 Task: Name the current version of the file "meeting".
Action: Mouse moved to (42, 65)
Screenshot: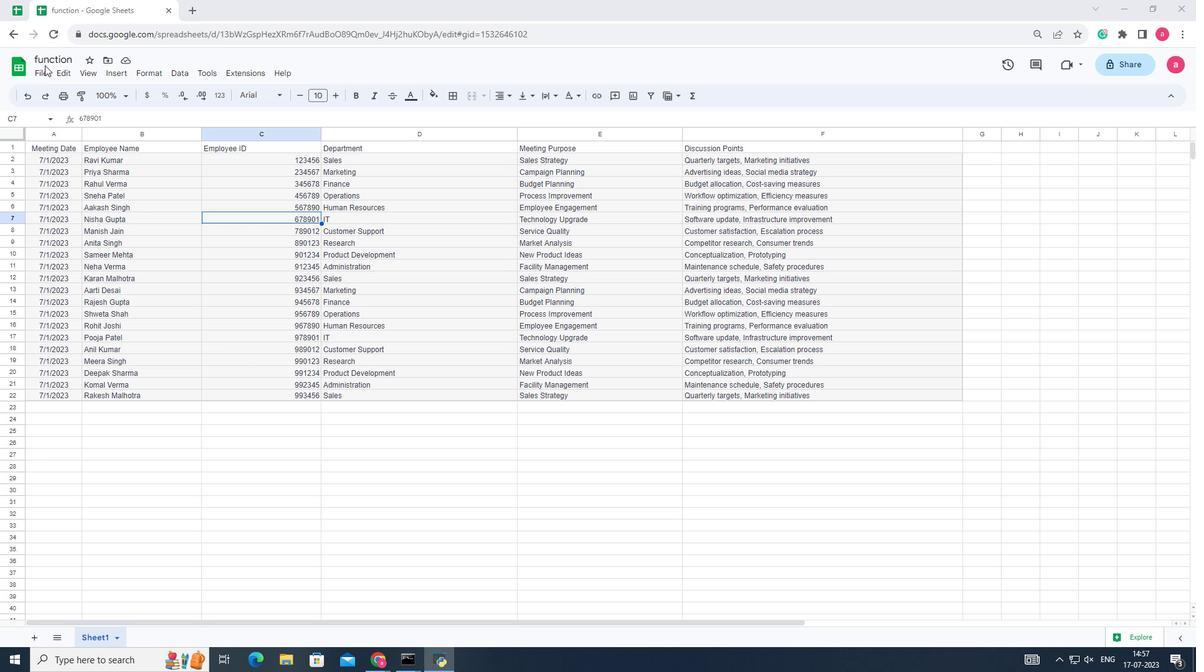 
Action: Mouse pressed left at (42, 65)
Screenshot: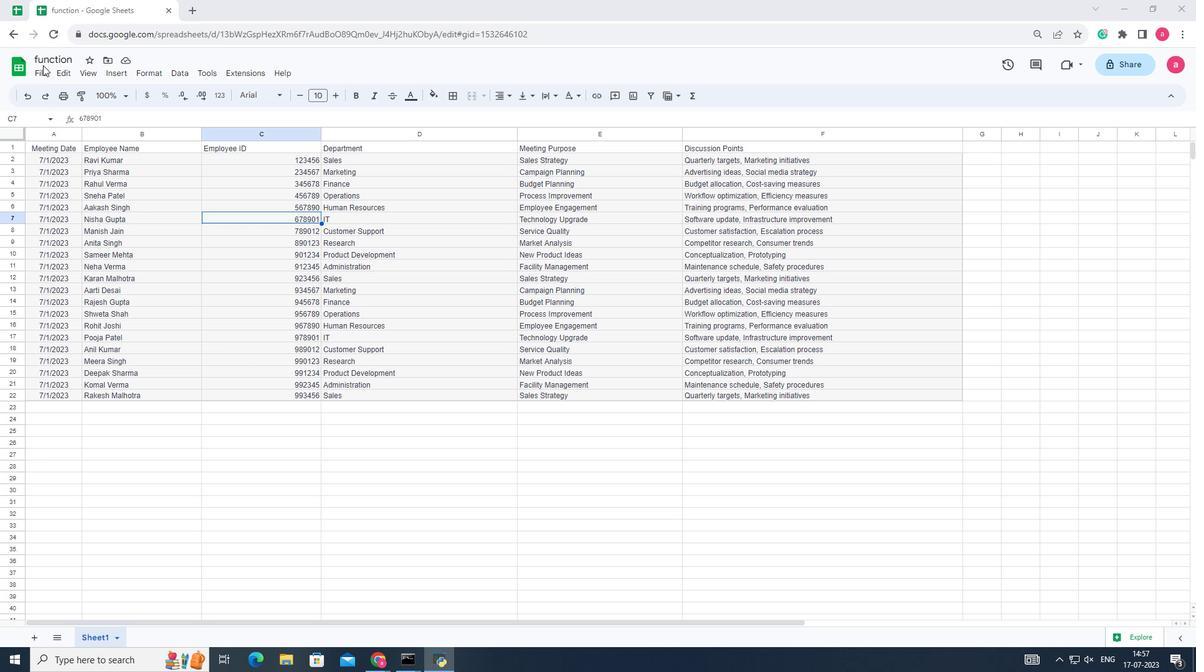 
Action: Mouse moved to (39, 69)
Screenshot: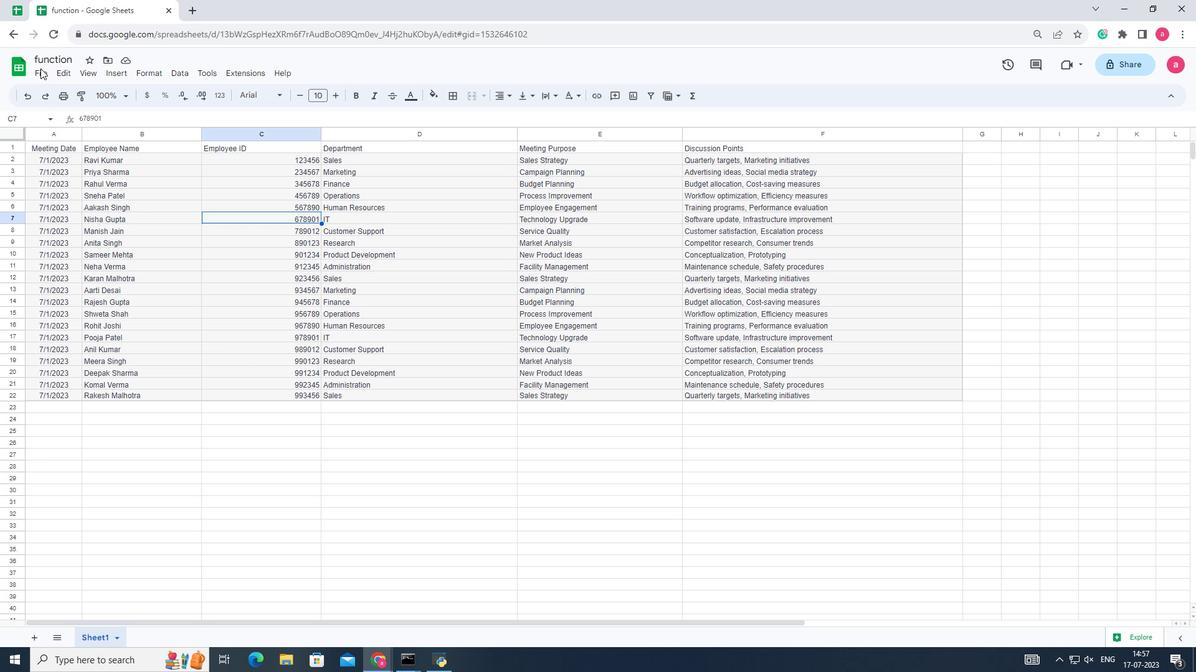 
Action: Mouse pressed left at (39, 69)
Screenshot: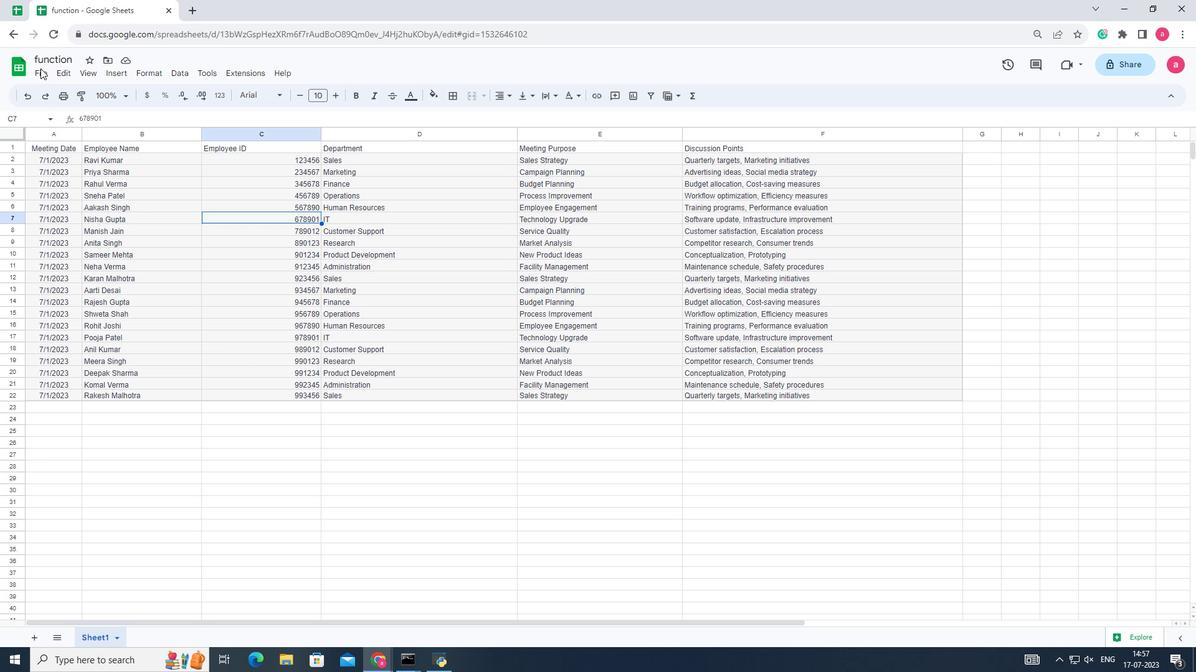 
Action: Mouse moved to (226, 324)
Screenshot: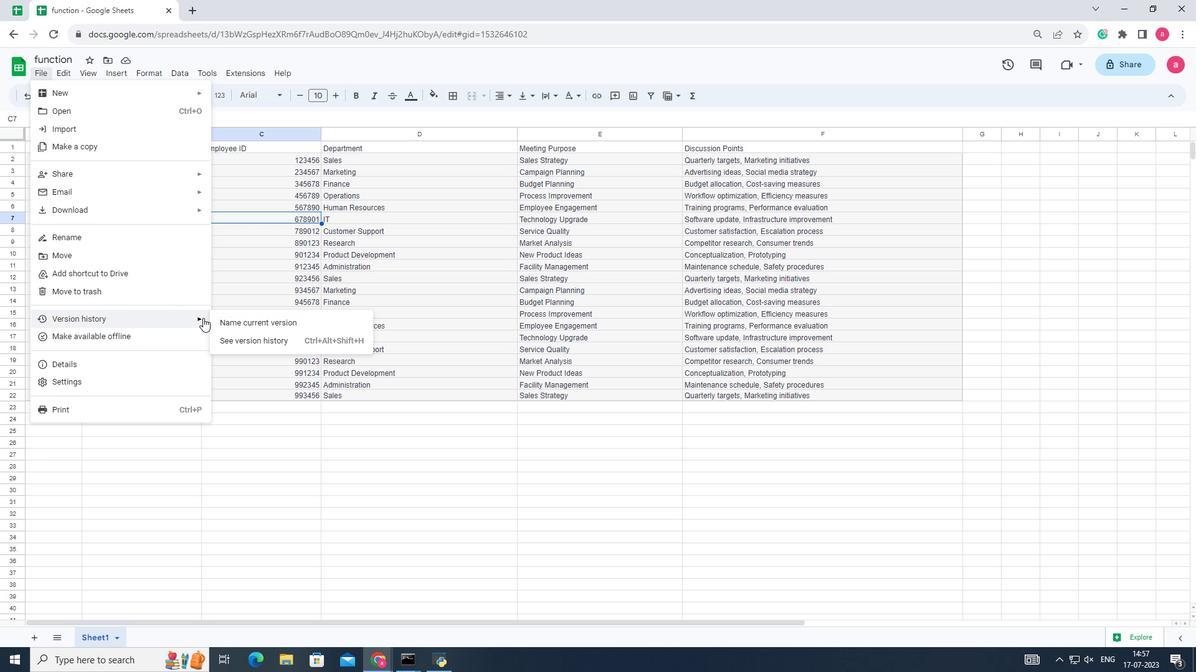
Action: Mouse pressed left at (226, 324)
Screenshot: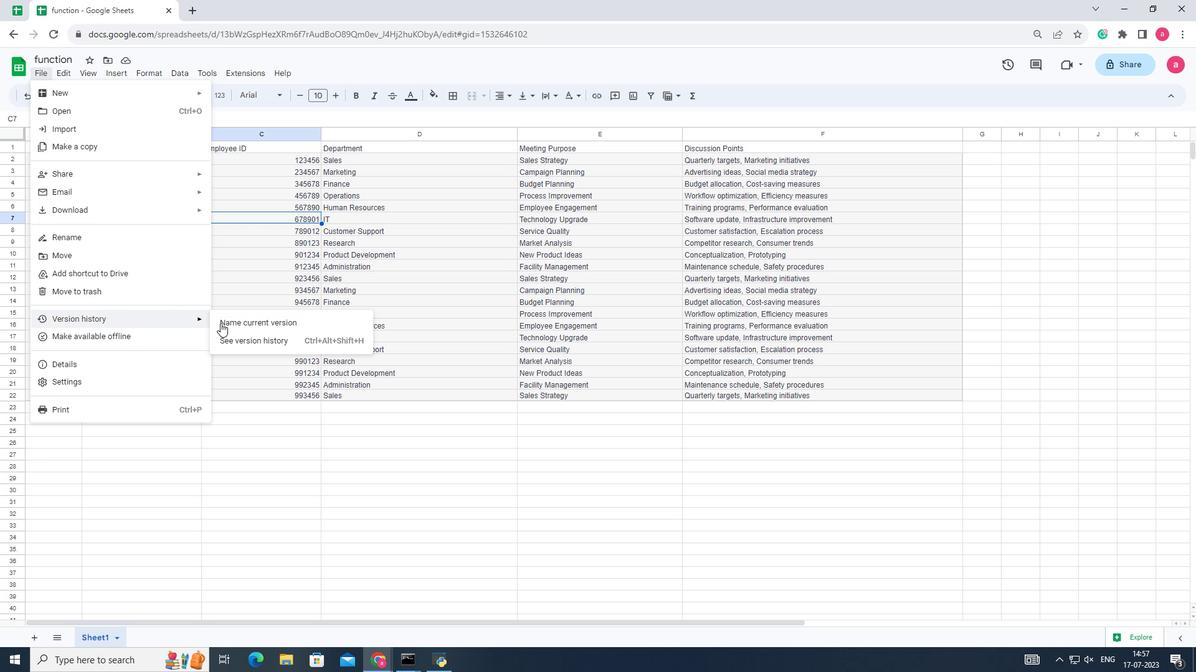 
Action: Mouse moved to (542, 353)
Screenshot: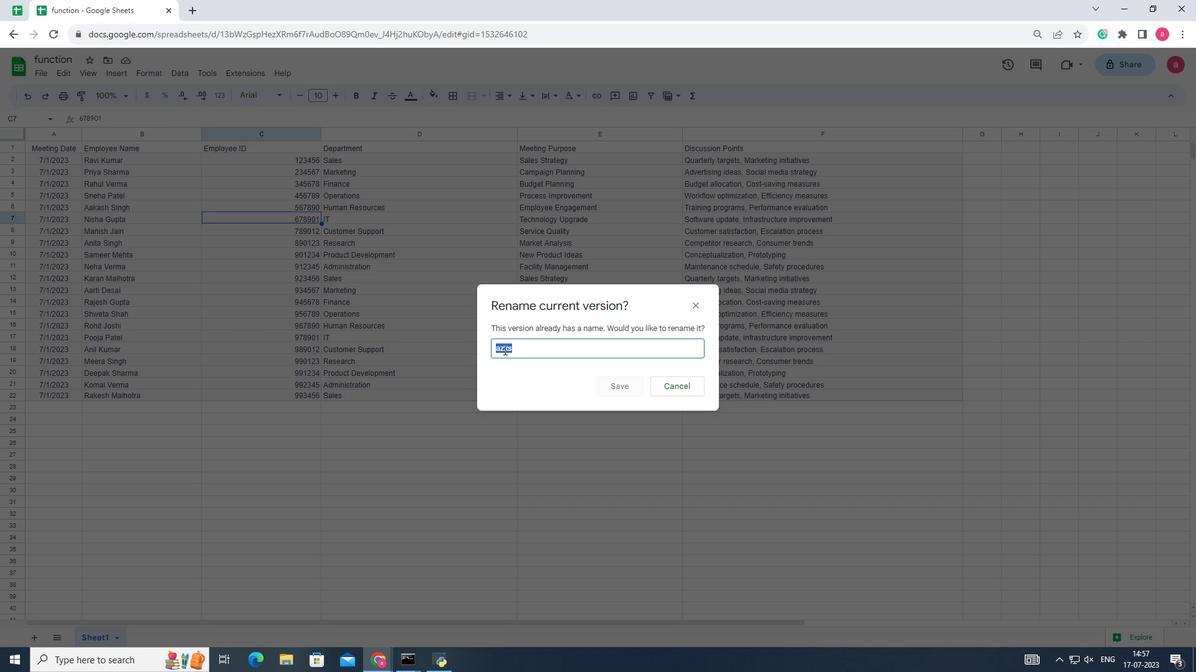 
Action: Mouse pressed left at (542, 353)
Screenshot: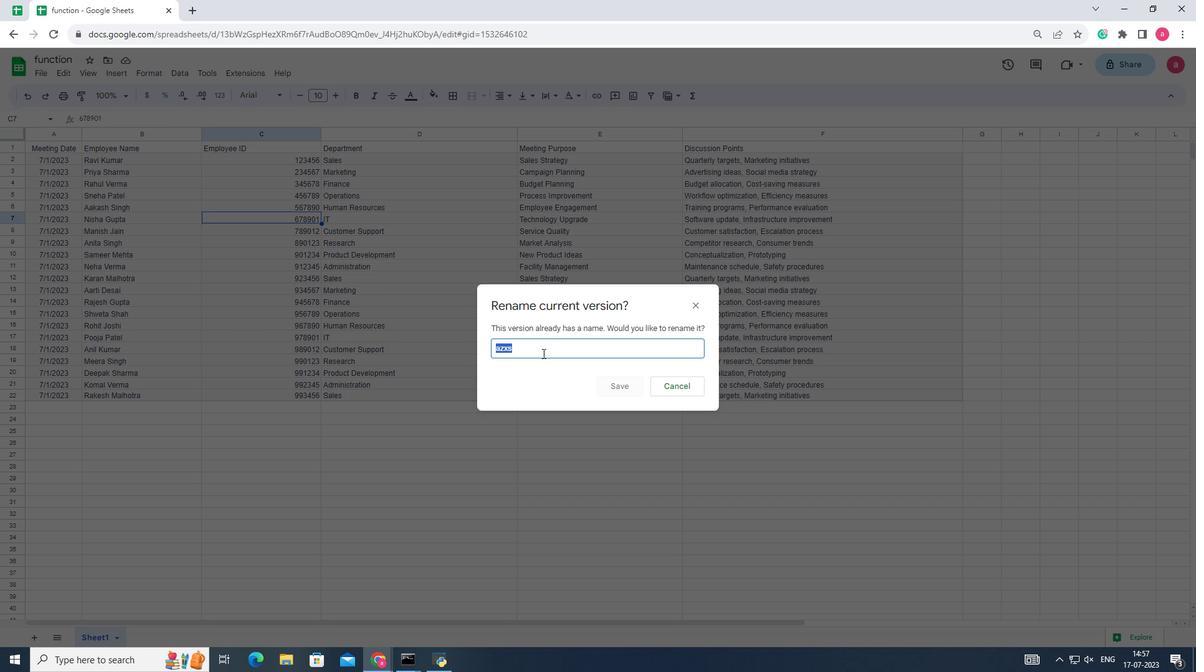 
Action: Mouse pressed left at (542, 353)
Screenshot: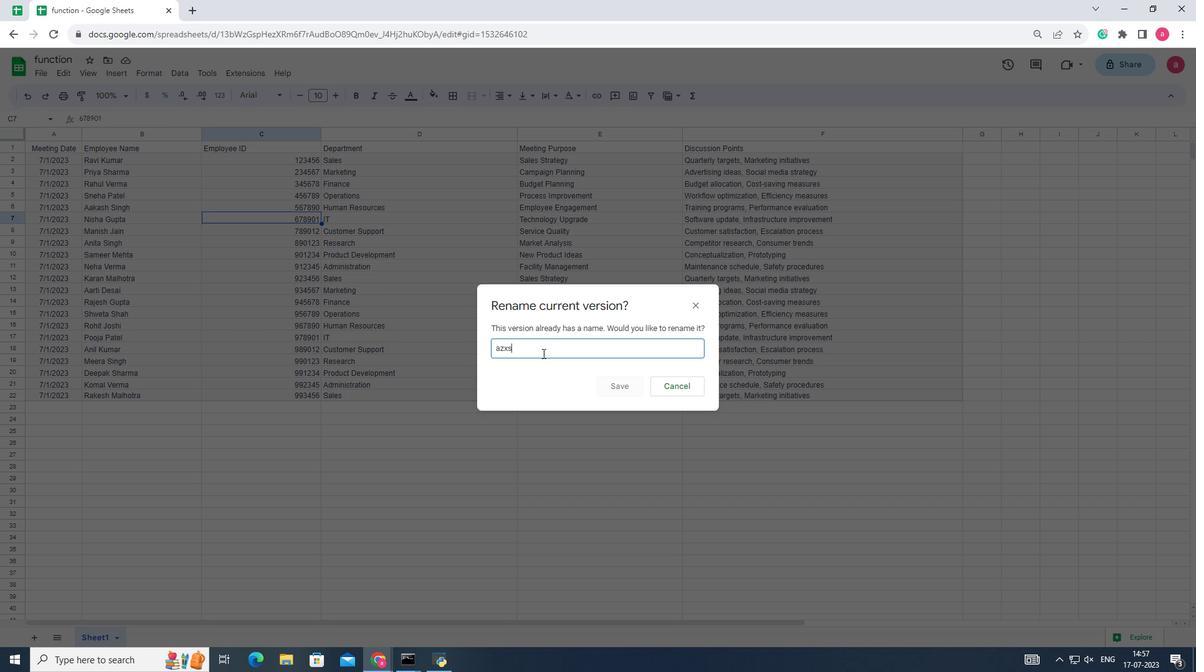 
Action: Mouse pressed left at (542, 353)
Screenshot: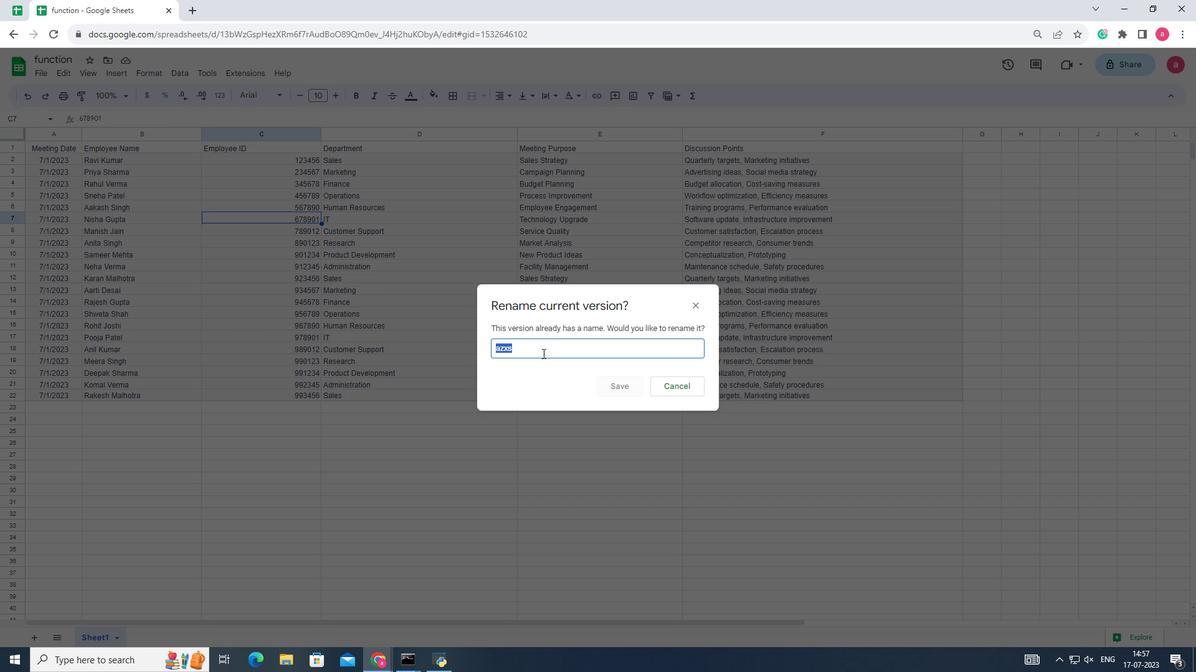 
Action: Key pressed <Key.backspace>meeting
Screenshot: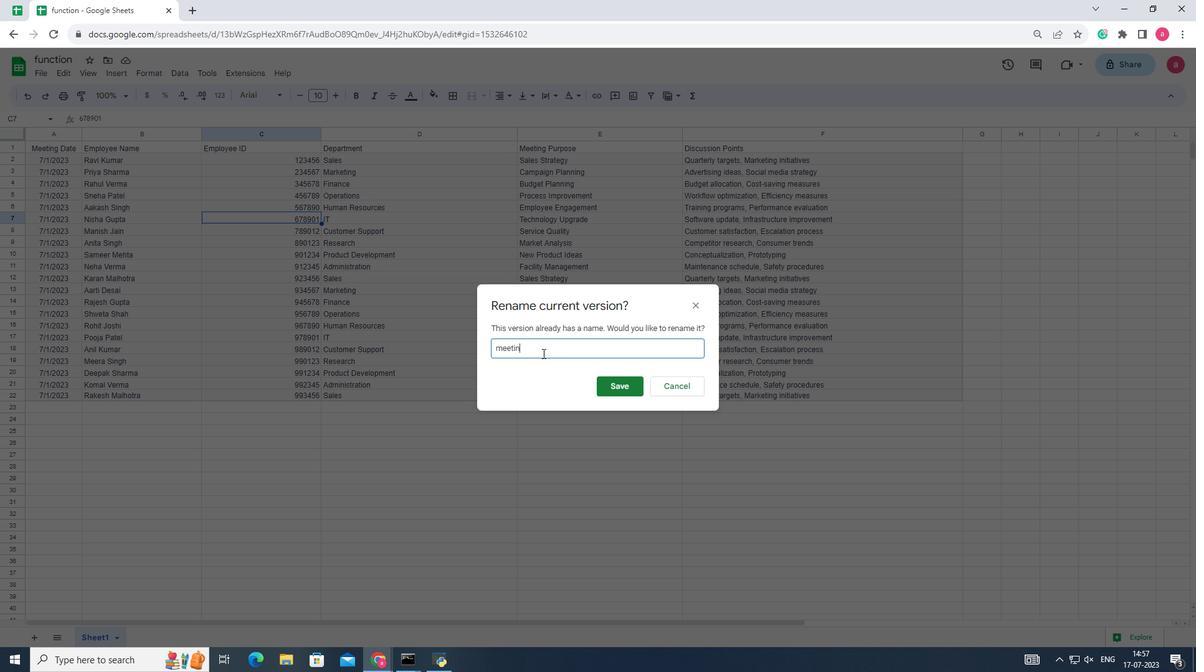 
Action: Mouse moved to (606, 387)
Screenshot: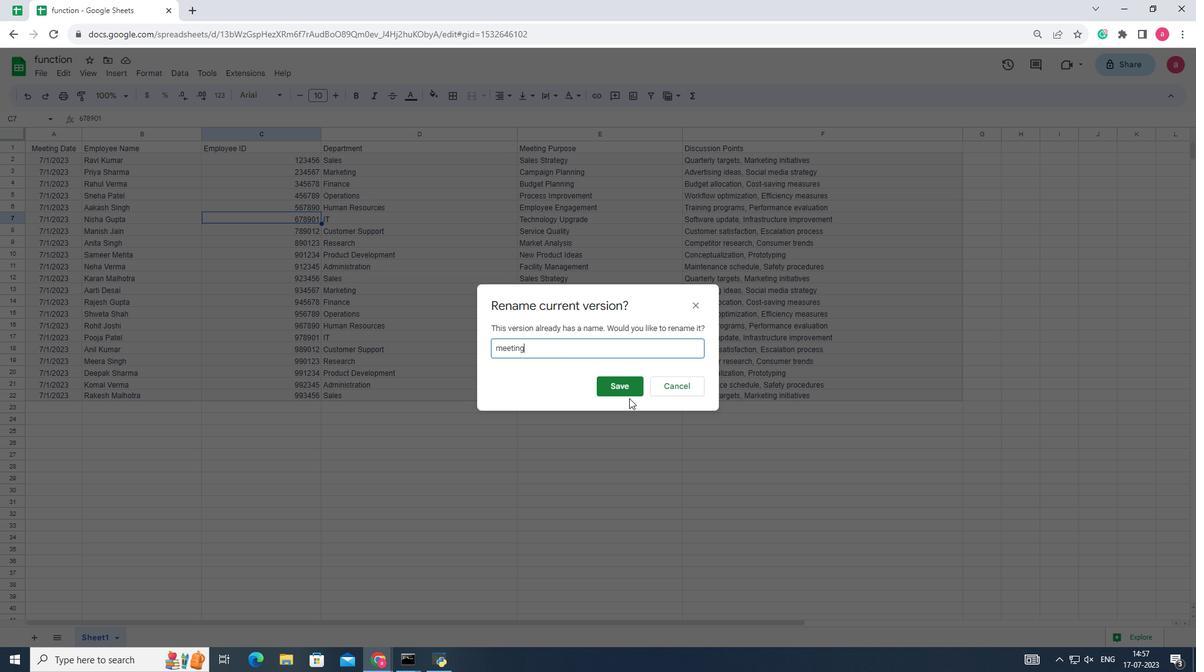 
Action: Mouse pressed left at (606, 387)
Screenshot: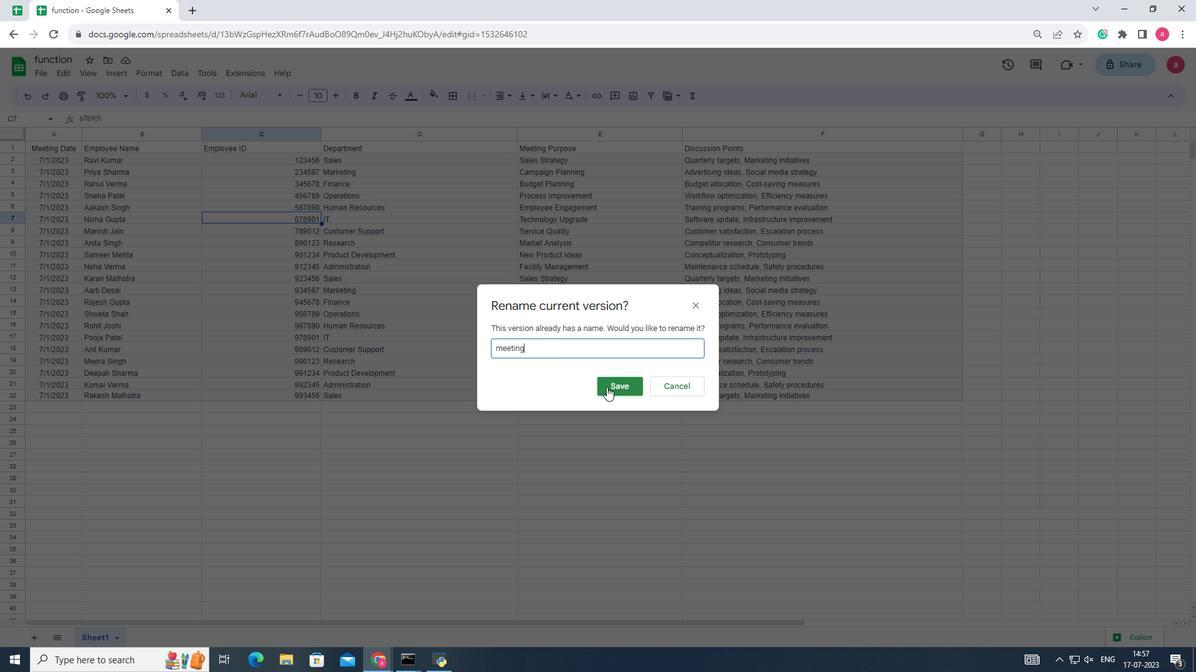 
